 Task: Create a sub task Release to Production / Go Live for the task  Improve error handling and reporting in the app in the project TrueLine , assign it to team member softage.6@softage.net and update the status of the sub task to  On Track  , set the priority of the sub task to Low.
Action: Mouse moved to (65, 538)
Screenshot: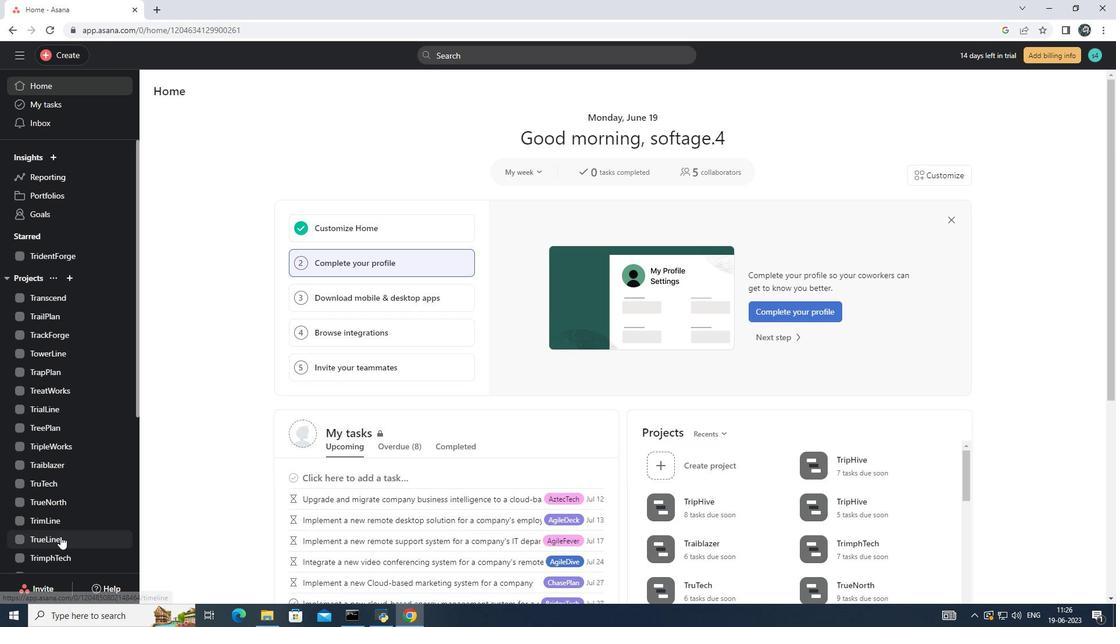 
Action: Mouse pressed left at (65, 538)
Screenshot: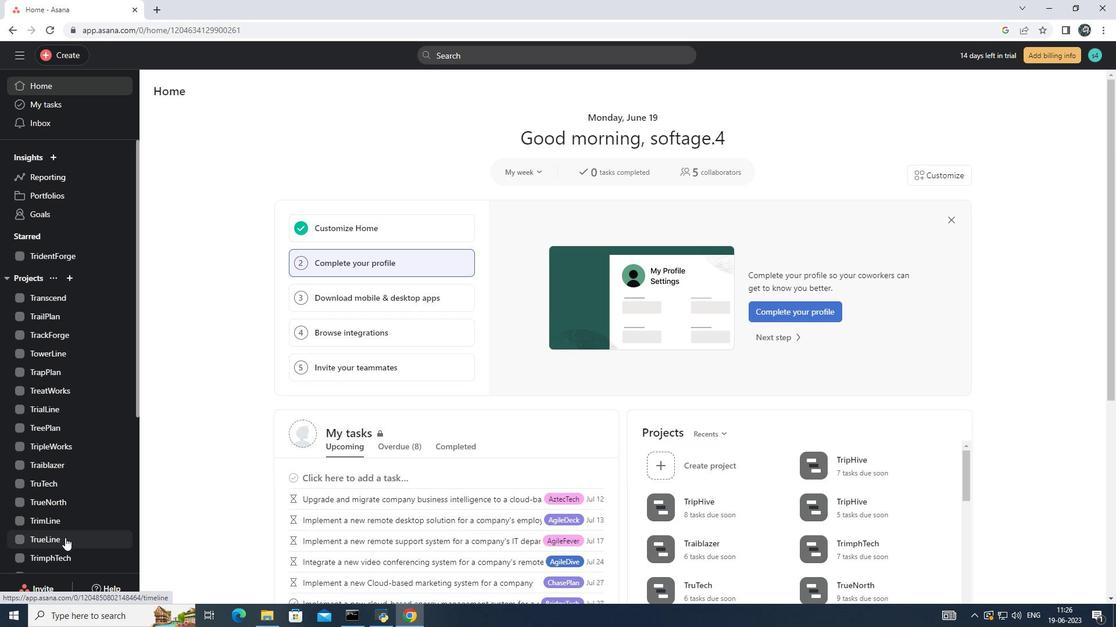 
Action: Mouse moved to (458, 277)
Screenshot: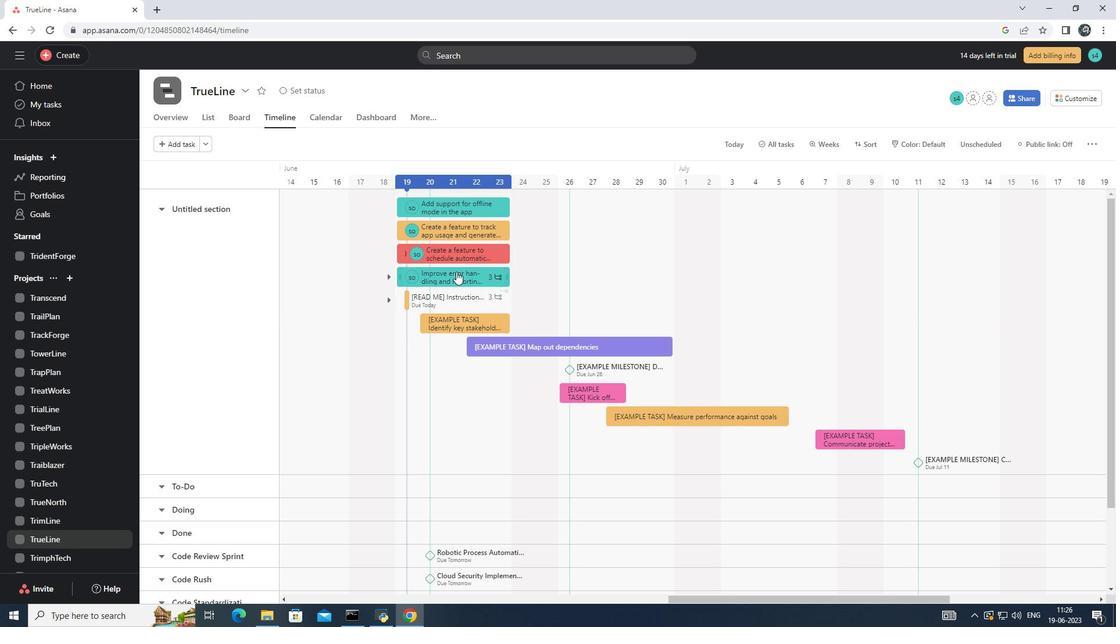 
Action: Mouse pressed left at (458, 277)
Screenshot: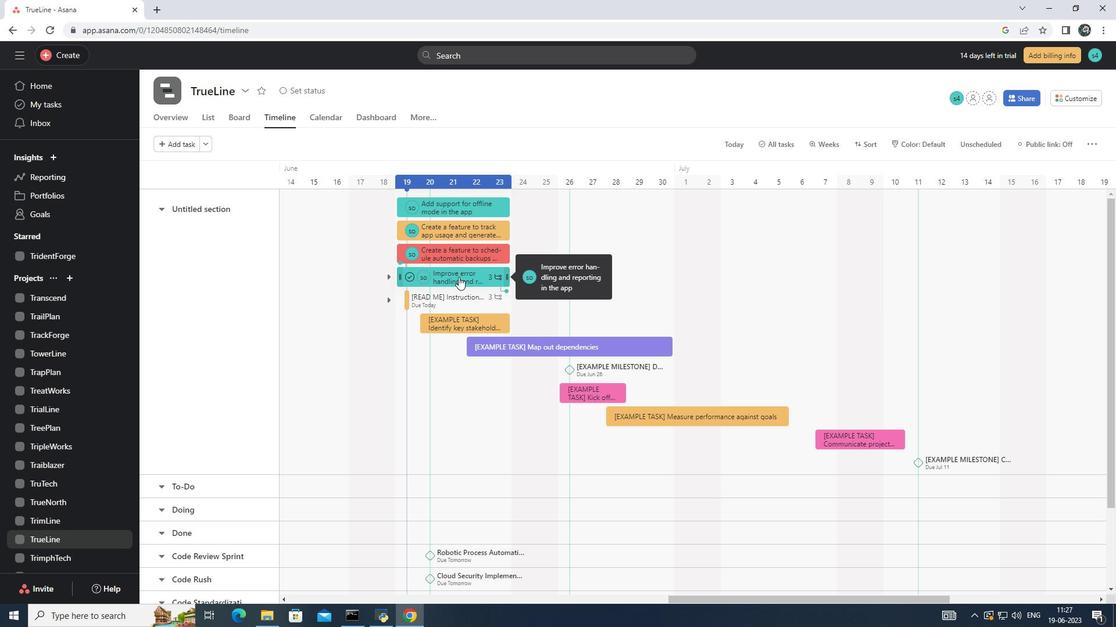 
Action: Mouse moved to (863, 316)
Screenshot: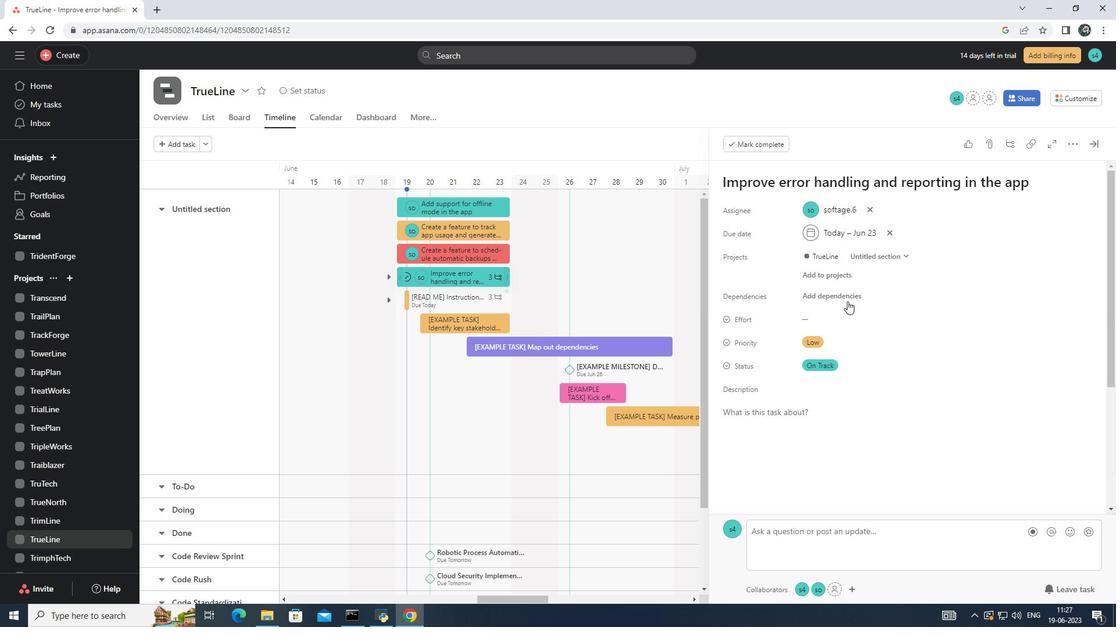 
Action: Mouse scrolled (863, 315) with delta (0, 0)
Screenshot: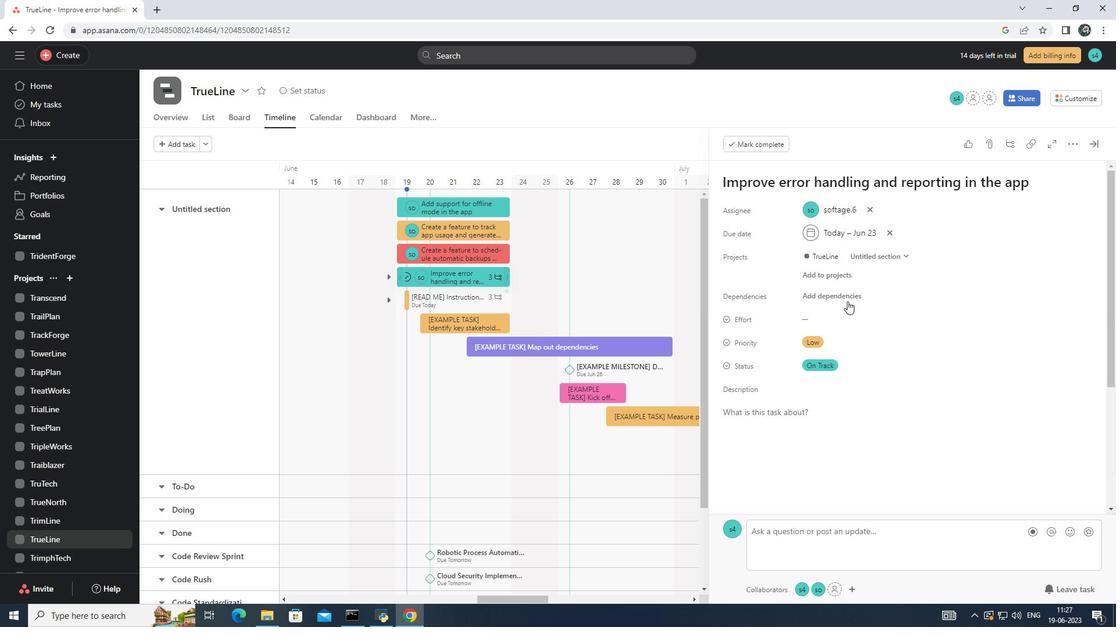 
Action: Mouse moved to (863, 319)
Screenshot: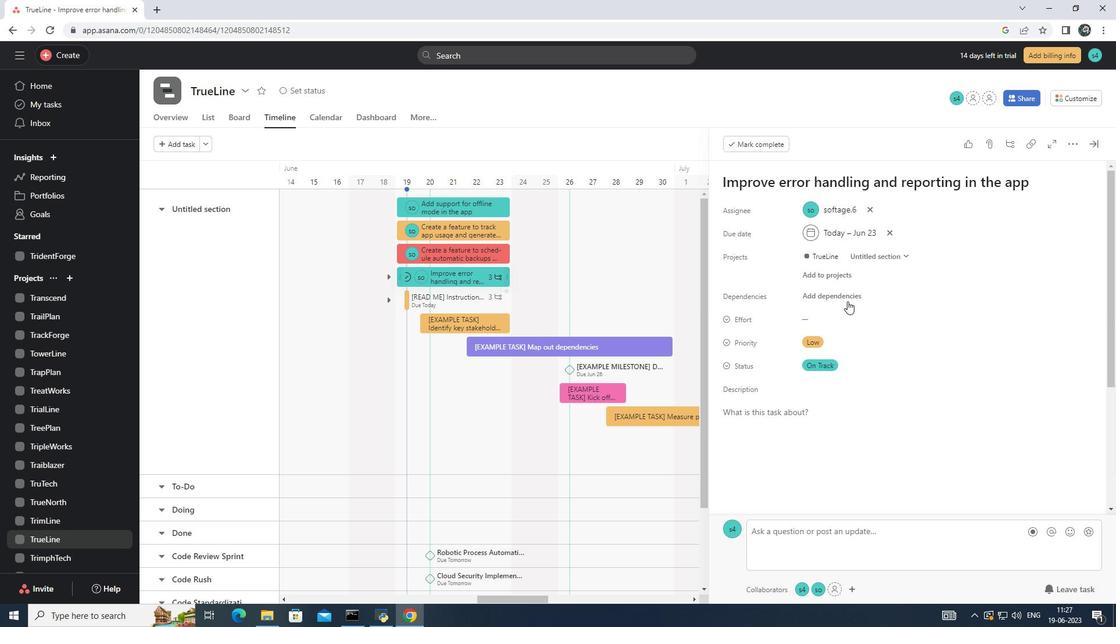 
Action: Mouse scrolled (863, 319) with delta (0, 0)
Screenshot: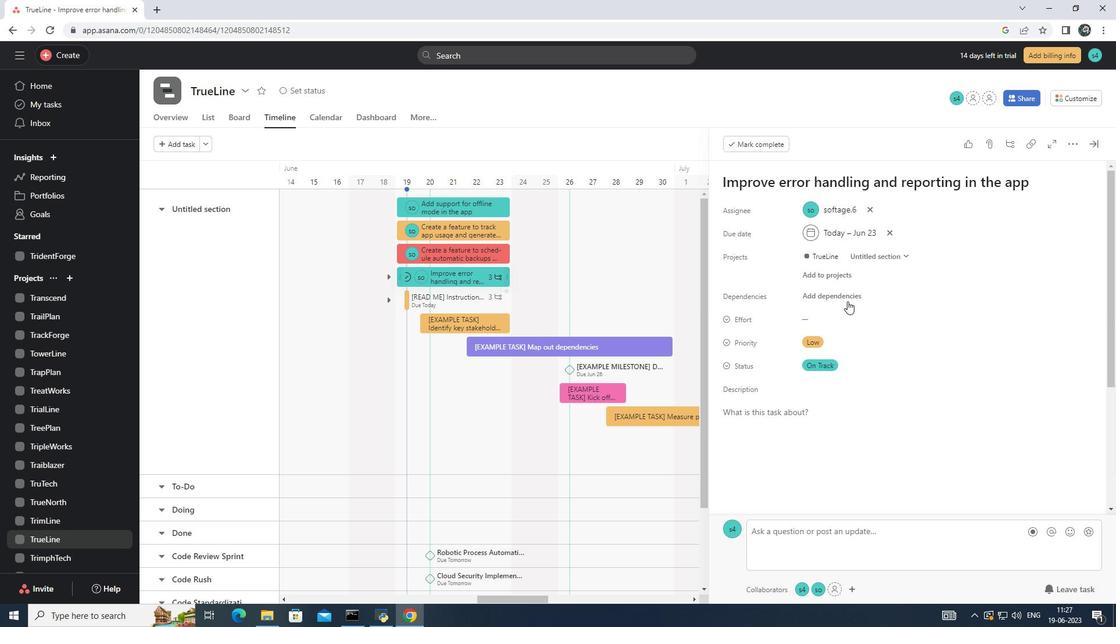 
Action: Mouse moved to (862, 321)
Screenshot: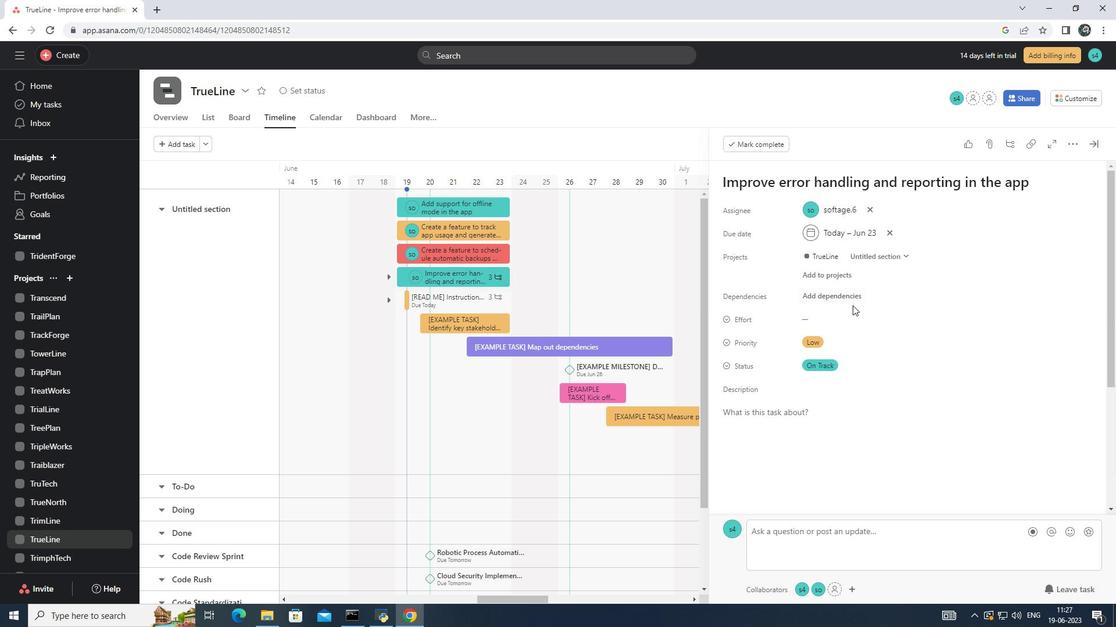 
Action: Mouse scrolled (862, 320) with delta (0, 0)
Screenshot: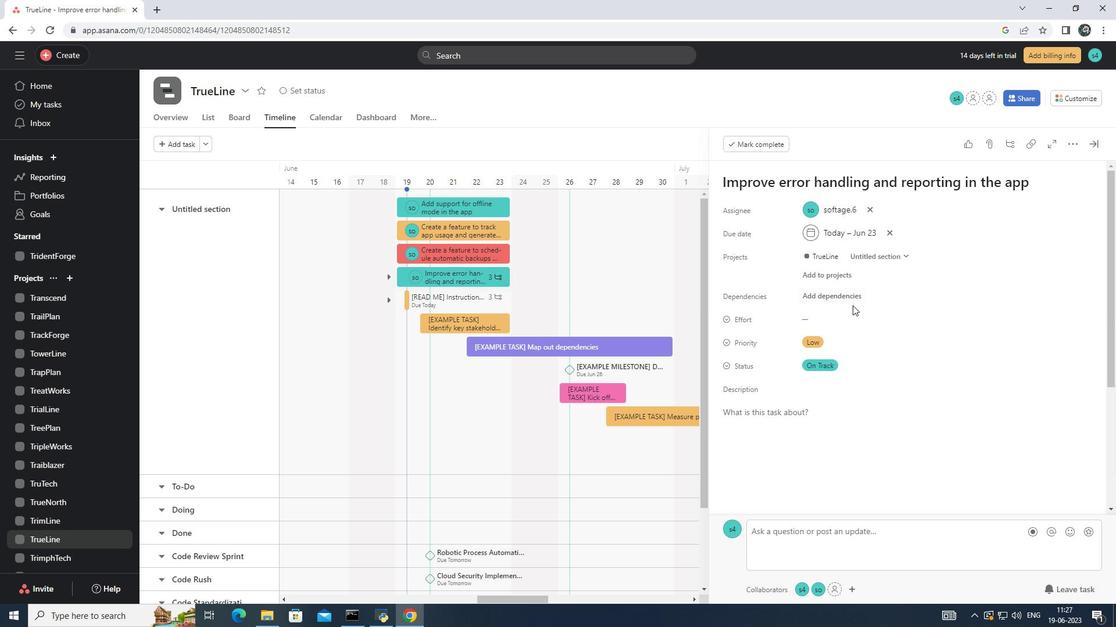 
Action: Mouse moved to (754, 396)
Screenshot: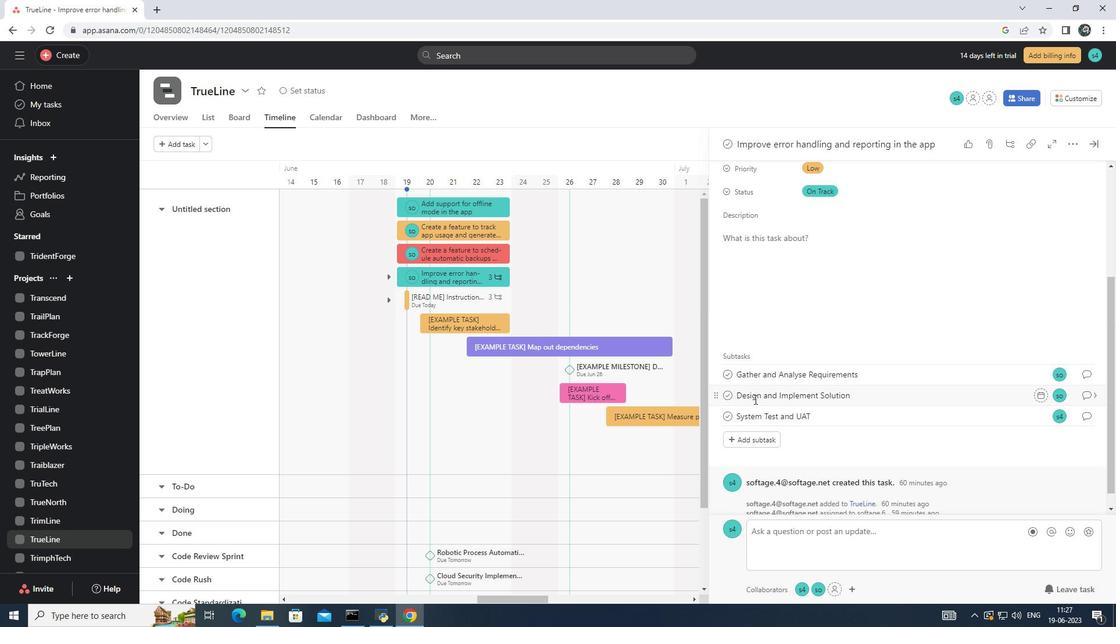 
Action: Mouse scrolled (754, 395) with delta (0, 0)
Screenshot: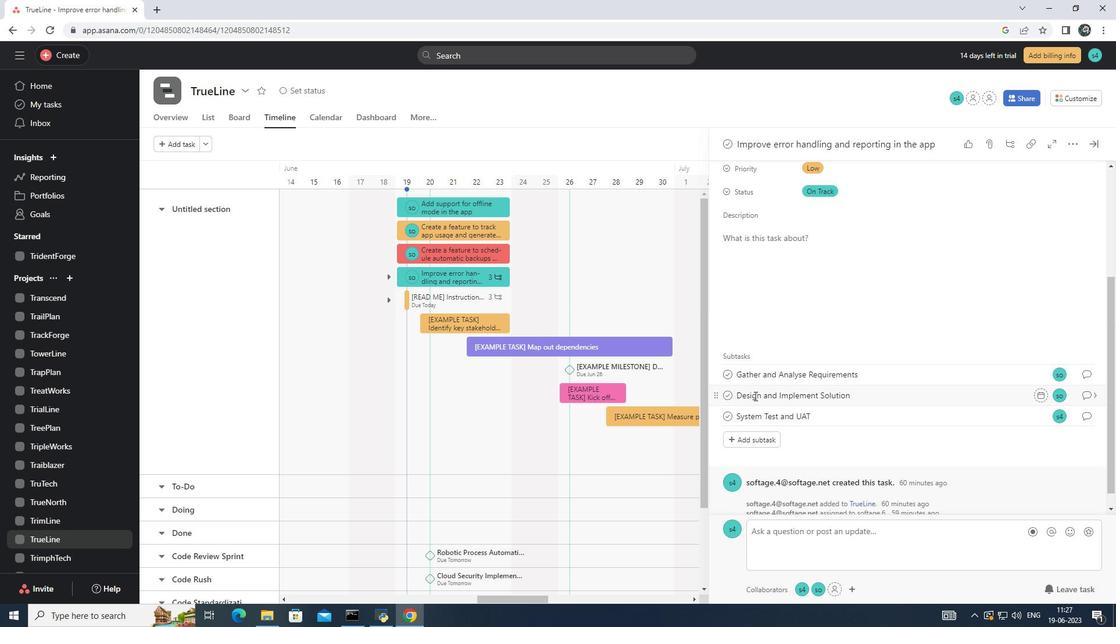 
Action: Mouse moved to (751, 420)
Screenshot: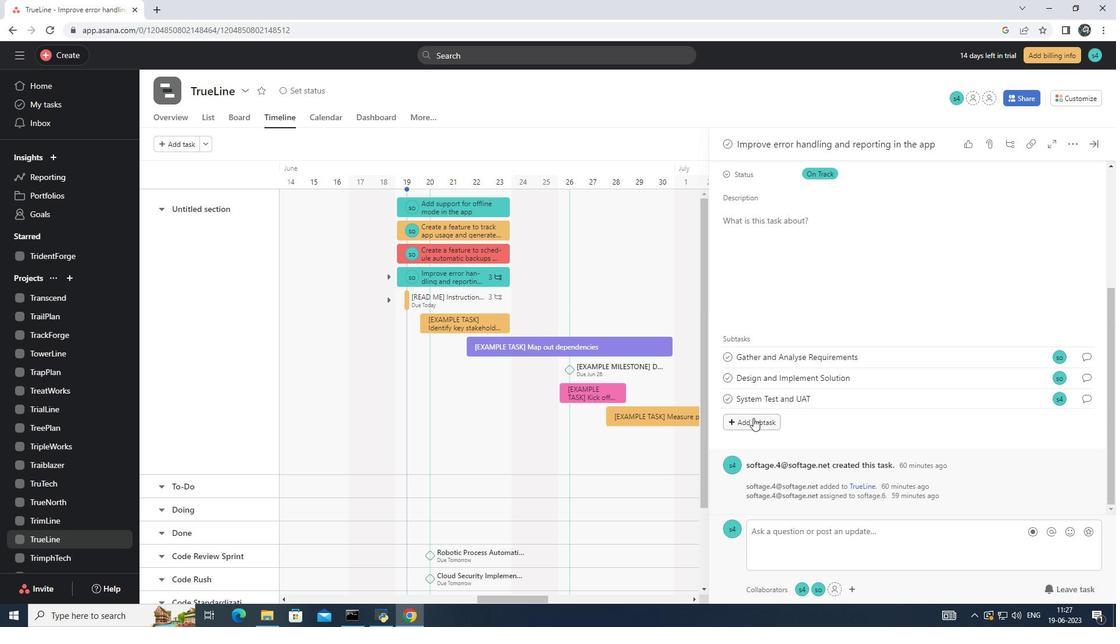 
Action: Mouse pressed left at (751, 420)
Screenshot: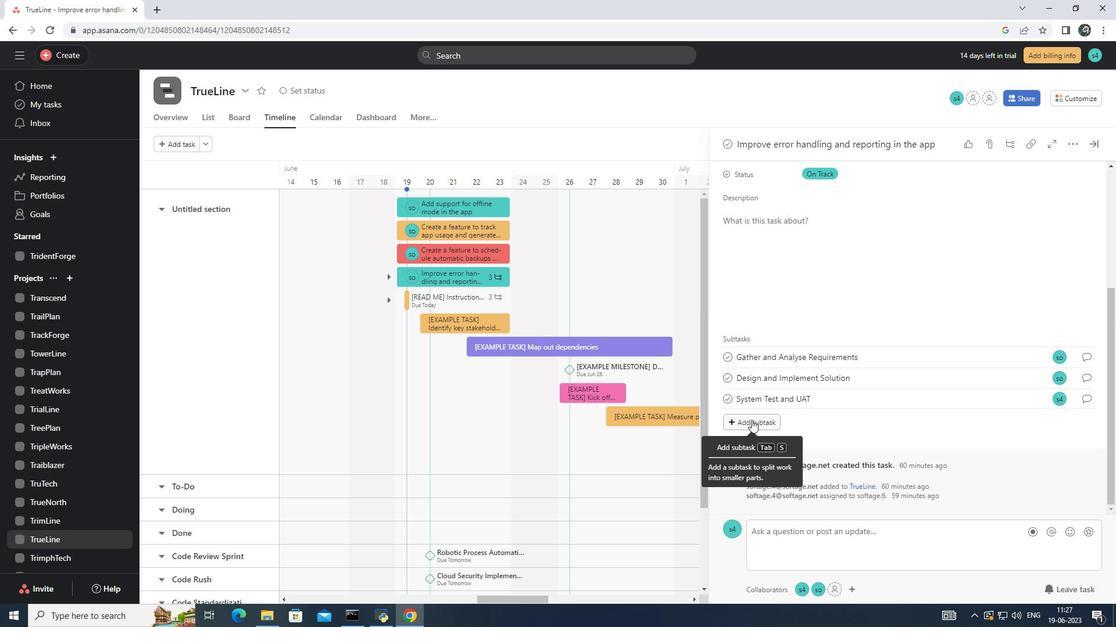 
Action: Mouse moved to (744, 394)
Screenshot: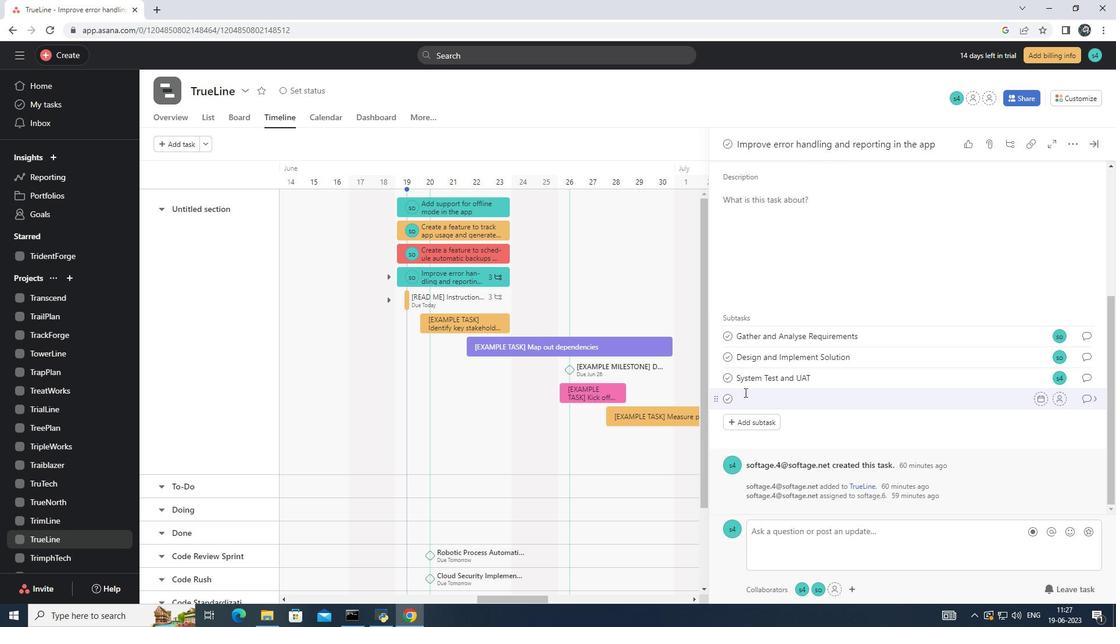 
Action: Key pressed <Key.shift>R<Key.shift>E<Key.backspace>elease<Key.space>to<Key.space><Key.shift>Production<Key.space>/<Key.space><Key.shift>Go<Key.space><Key.shift>Live
Screenshot: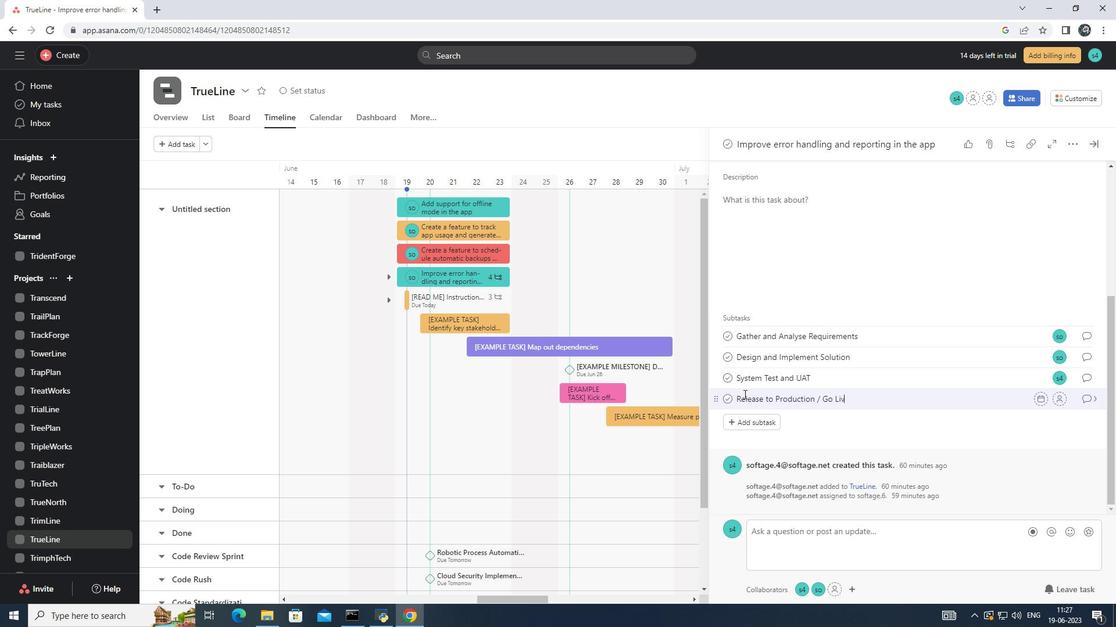 
Action: Mouse moved to (1060, 397)
Screenshot: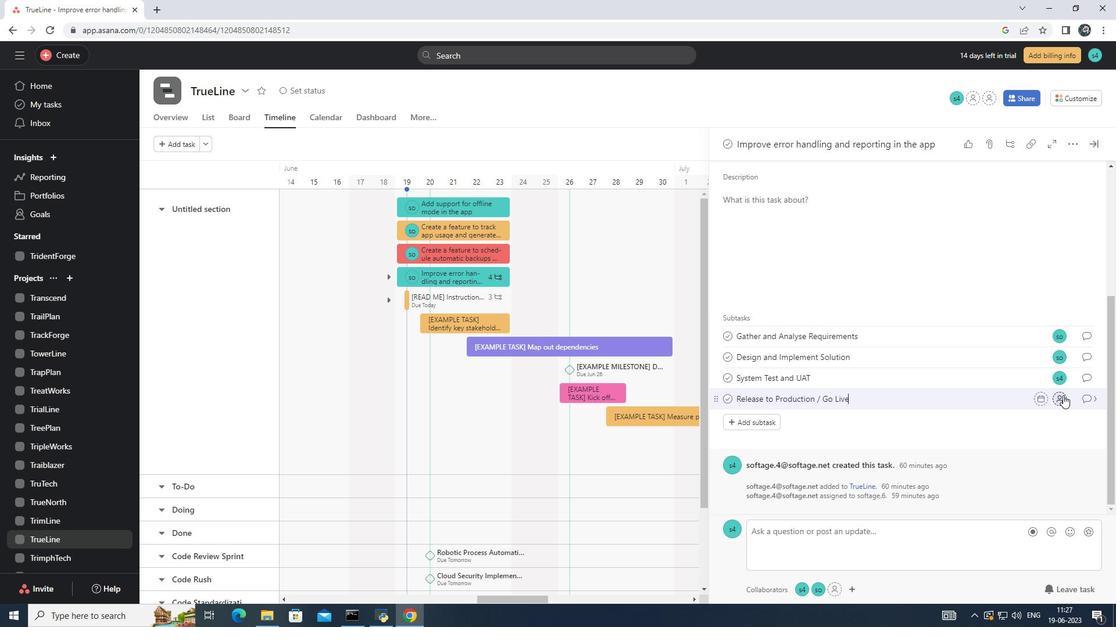 
Action: Mouse pressed left at (1060, 397)
Screenshot: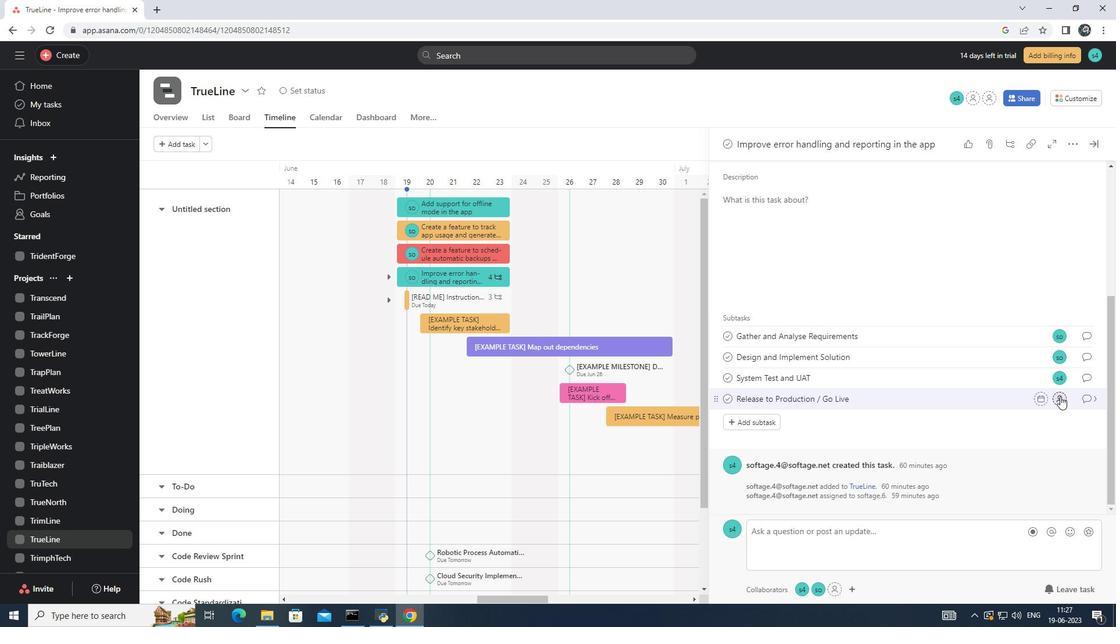 
Action: Key pressed softage.6<Key.shift><Key.shift><Key.shift><Key.shift><Key.shift><Key.shift><Key.shift><Key.shift>@softage.net<Key.enter>
Screenshot: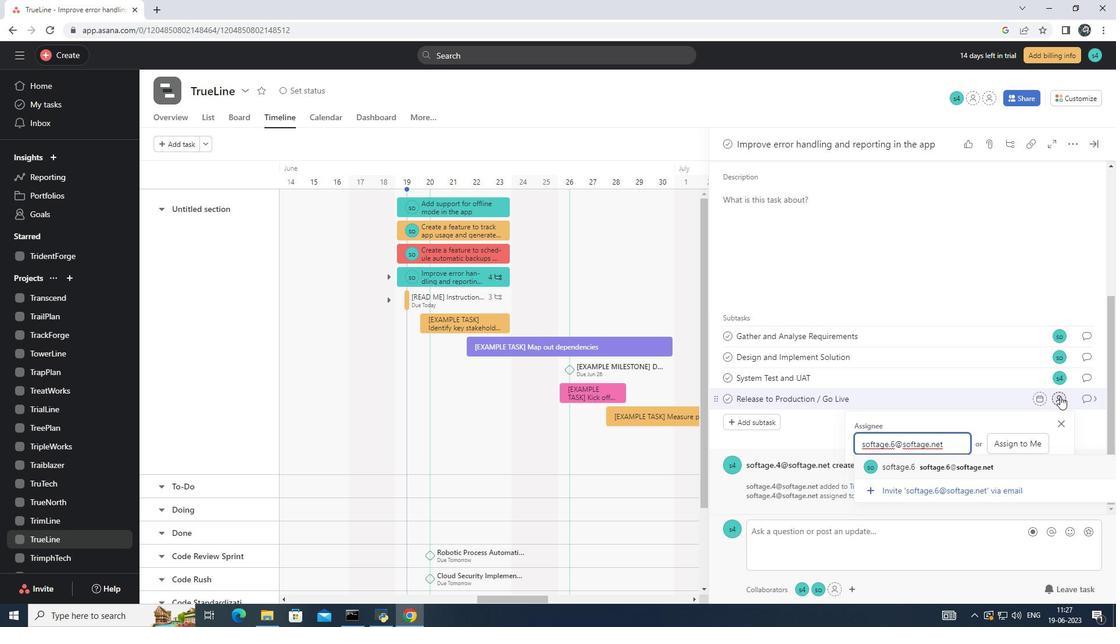 
Action: Mouse moved to (1096, 395)
Screenshot: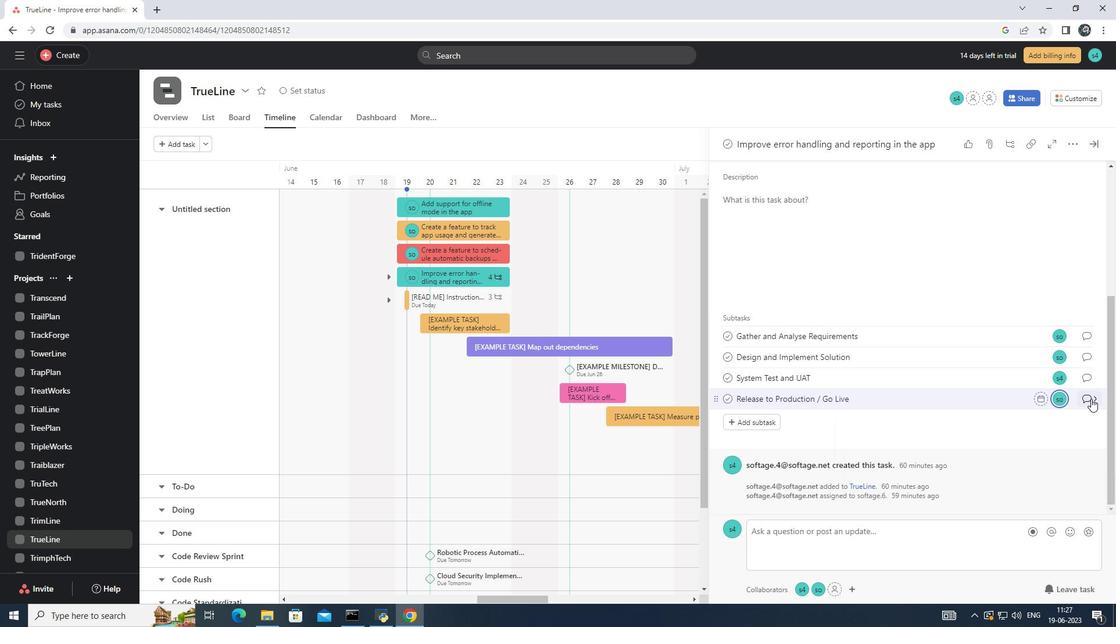 
Action: Mouse pressed left at (1096, 395)
Screenshot: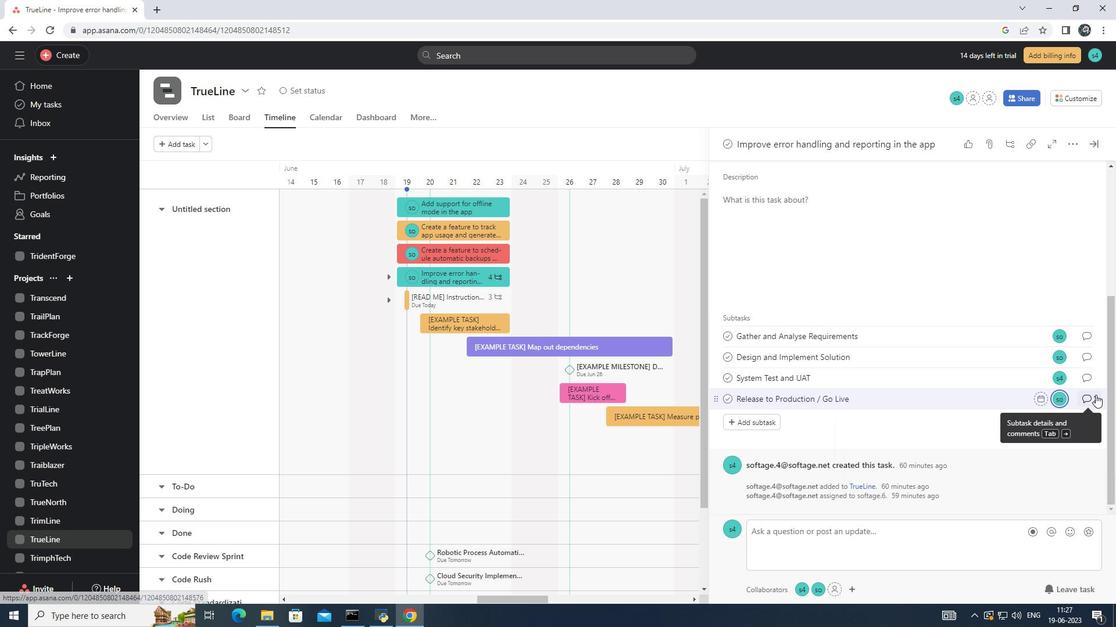 
Action: Mouse moved to (751, 306)
Screenshot: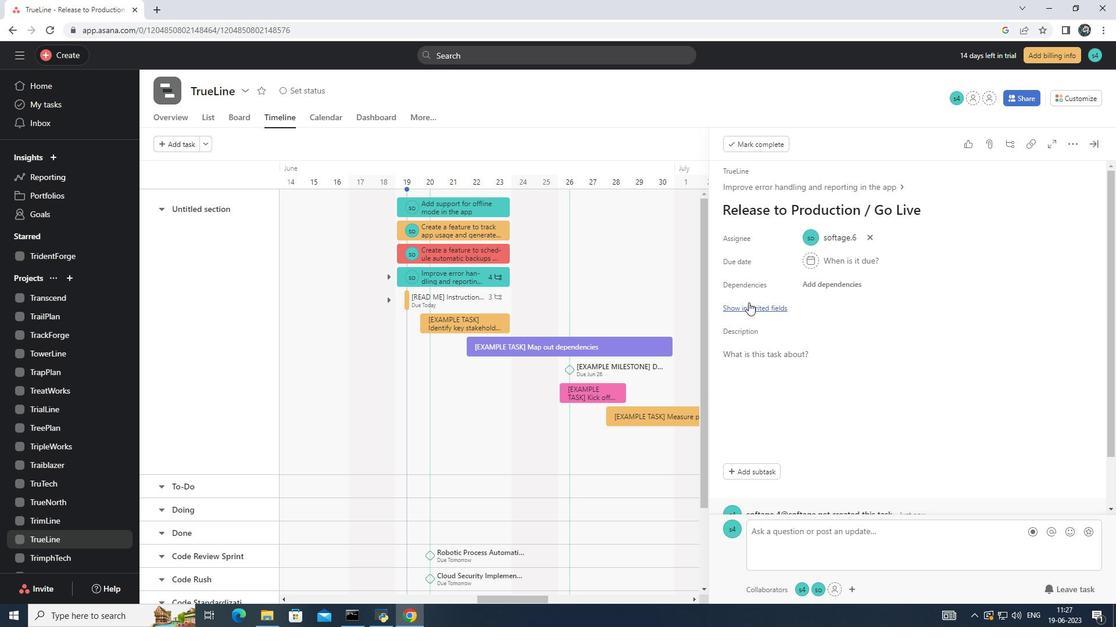 
Action: Mouse pressed left at (751, 306)
Screenshot: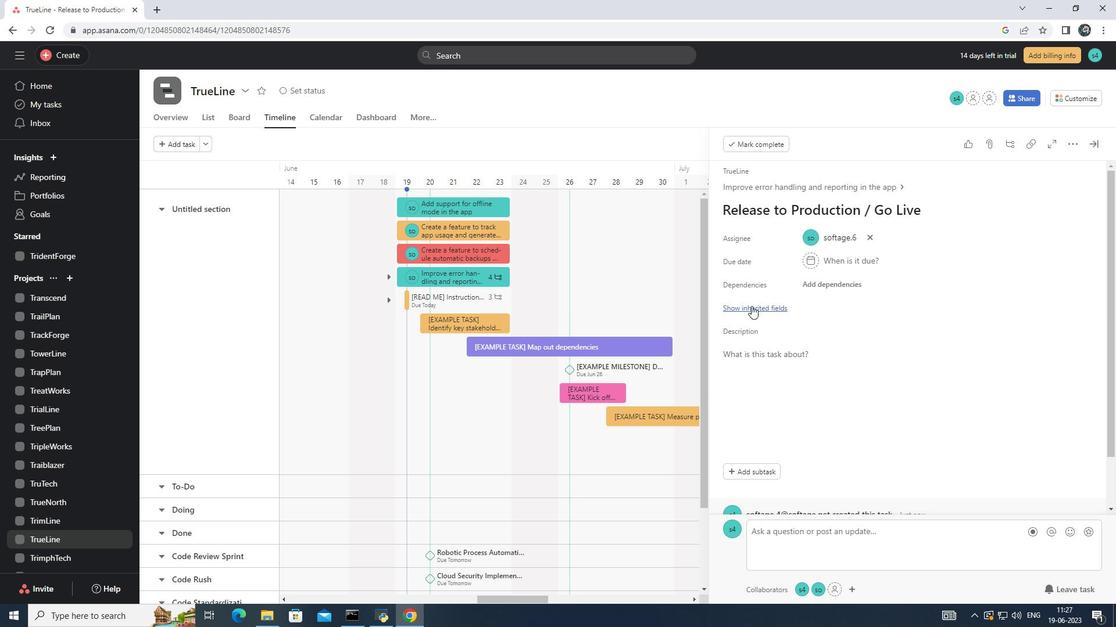 
Action: Mouse moved to (832, 378)
Screenshot: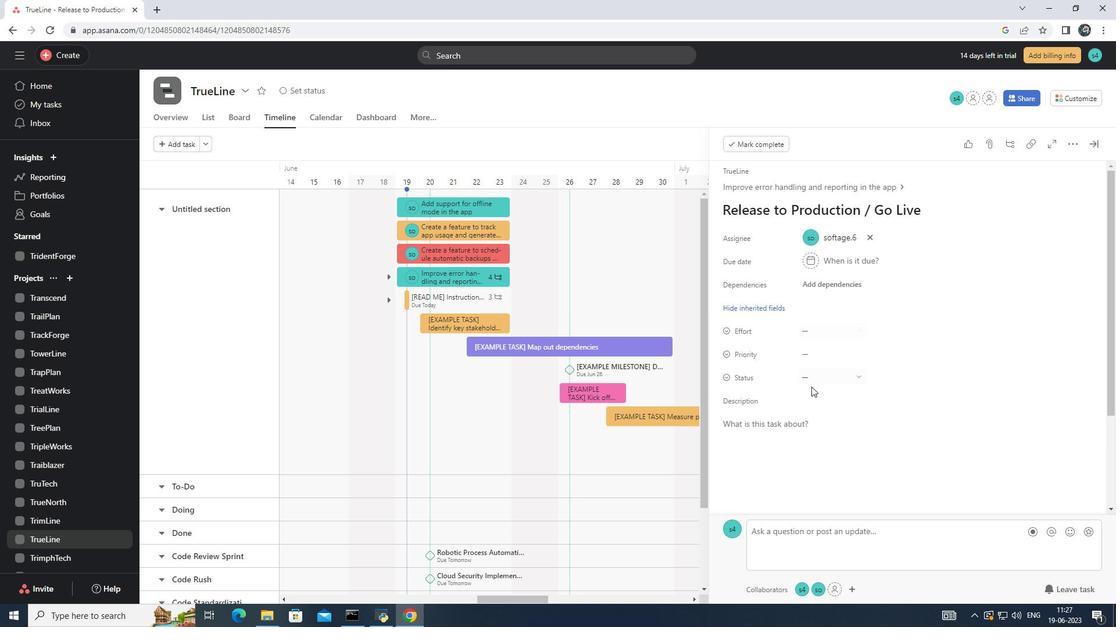 
Action: Mouse pressed left at (832, 378)
Screenshot: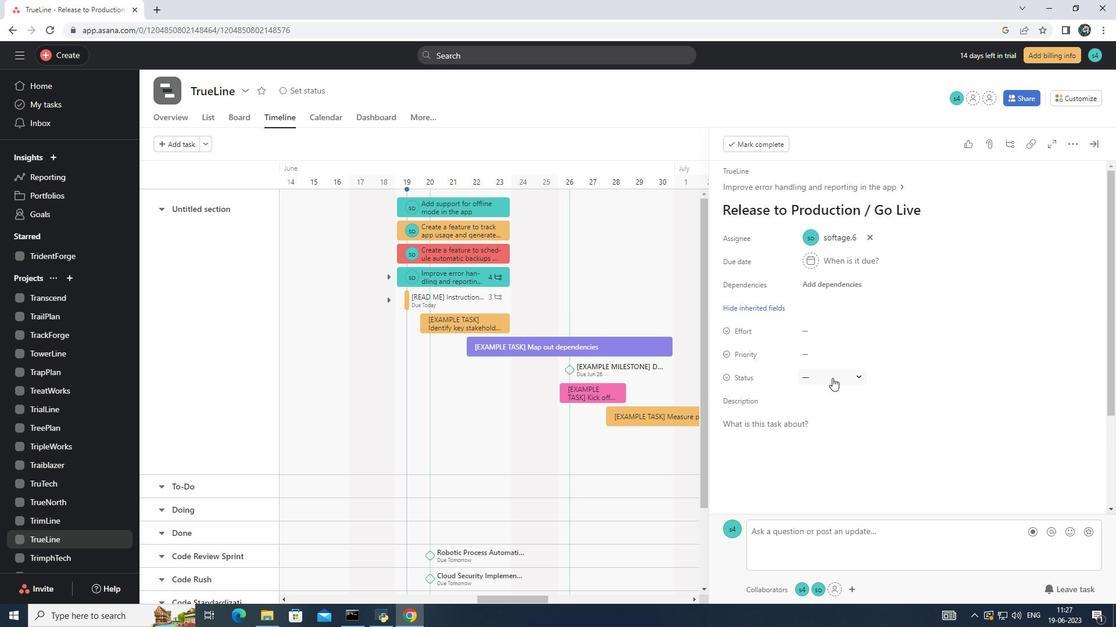 
Action: Mouse moved to (880, 413)
Screenshot: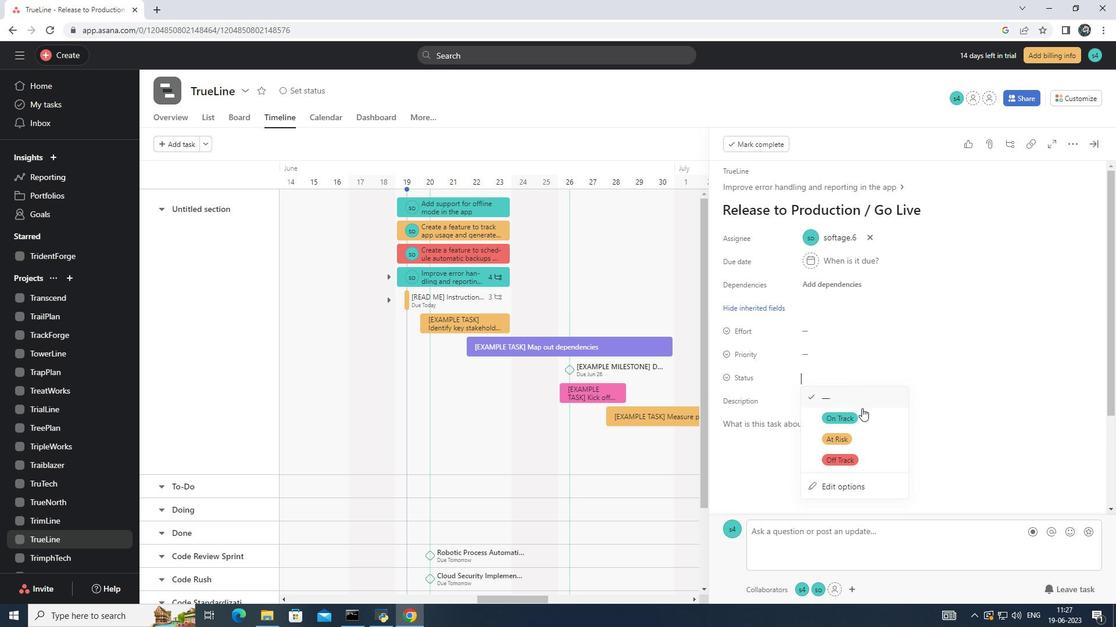 
Action: Mouse pressed left at (880, 413)
Screenshot: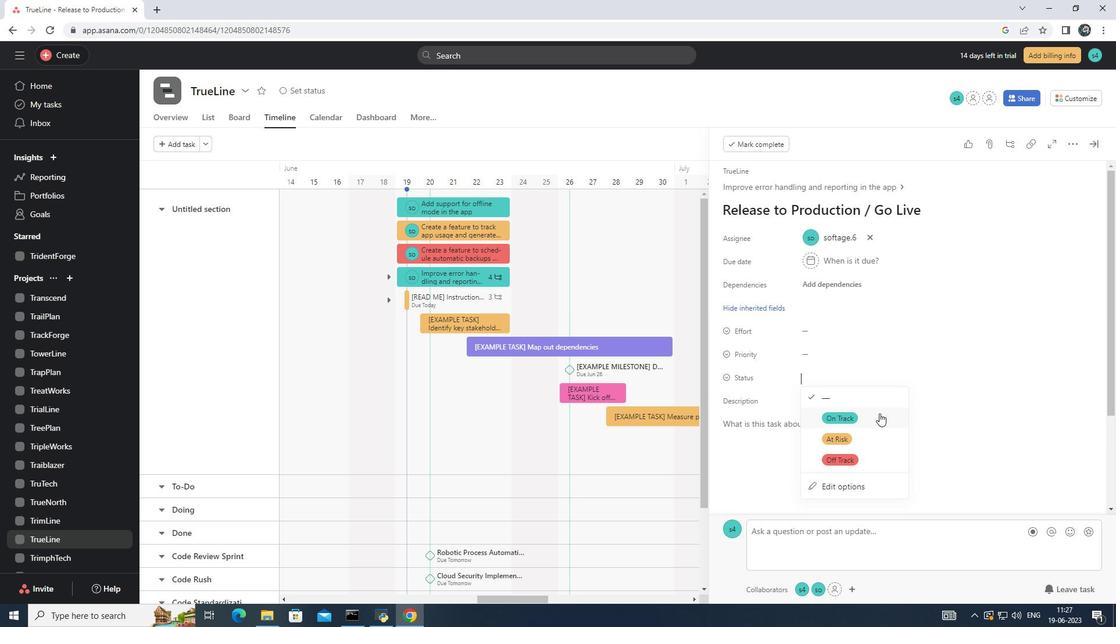 
Action: Mouse moved to (843, 350)
Screenshot: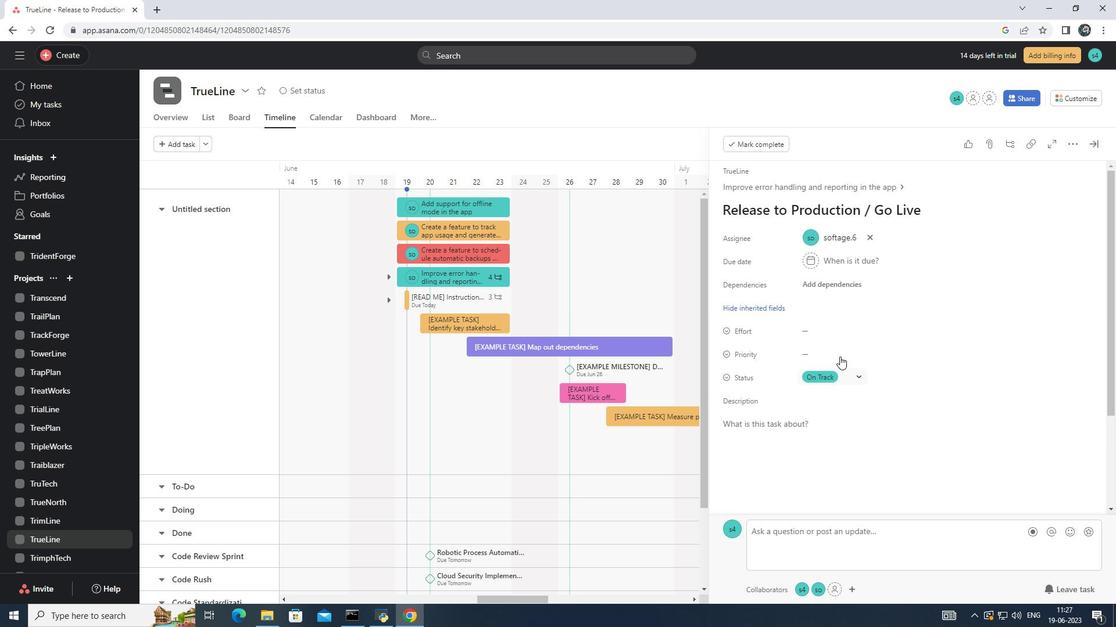 
Action: Mouse pressed left at (843, 350)
Screenshot: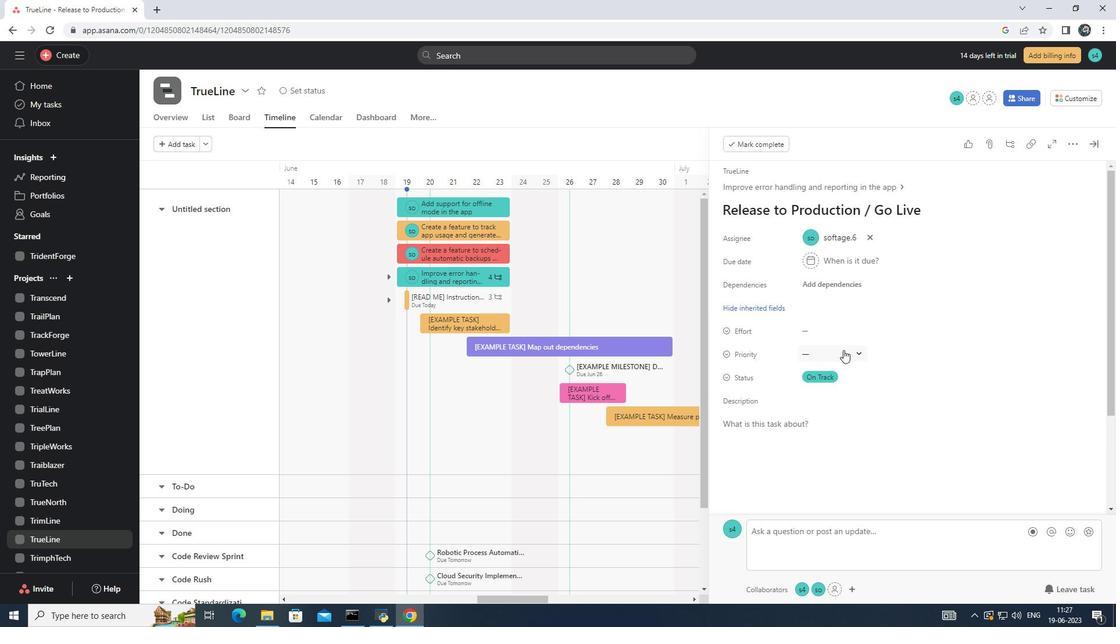 
Action: Mouse moved to (877, 435)
Screenshot: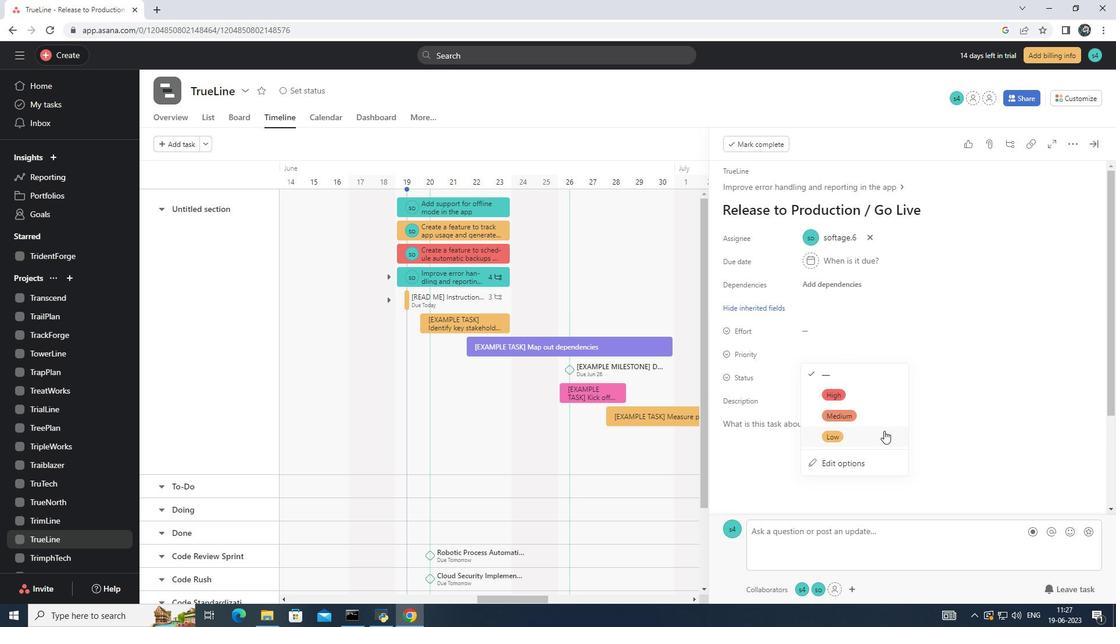
Action: Mouse pressed left at (877, 435)
Screenshot: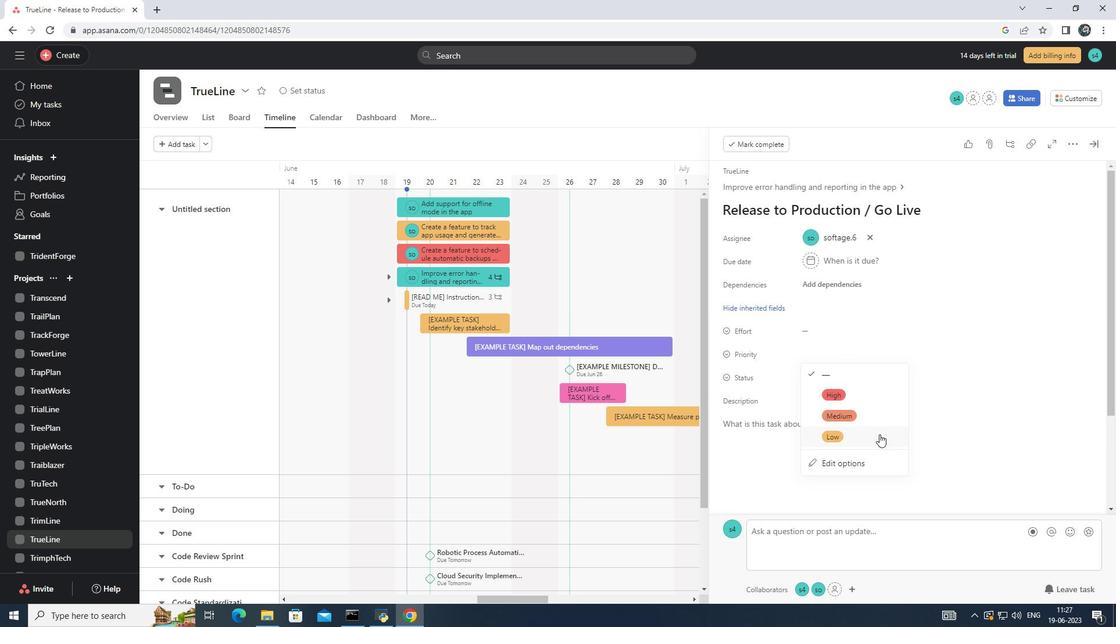 
